 Task: Select Grocery. Add to cart, from DashMart for 4287 Palmer Road, Westerville, Ohio 43081, Cell Number 614-742-1053, following items : Vicks VapoRub Cough Suppressant Topical Analgesic Ointment (1.76 oz) - 1, Kellogg''s MorningStar Farms Veggie Chik''n Nuggets Original (10.5 oz) - 2, Maruchan Yakisoba Noodles Chicken (4 oz) - 1, Stouffer''s Classic Large Size Macaroni & Cheese (20 oz) - 1
Action: Mouse moved to (377, 127)
Screenshot: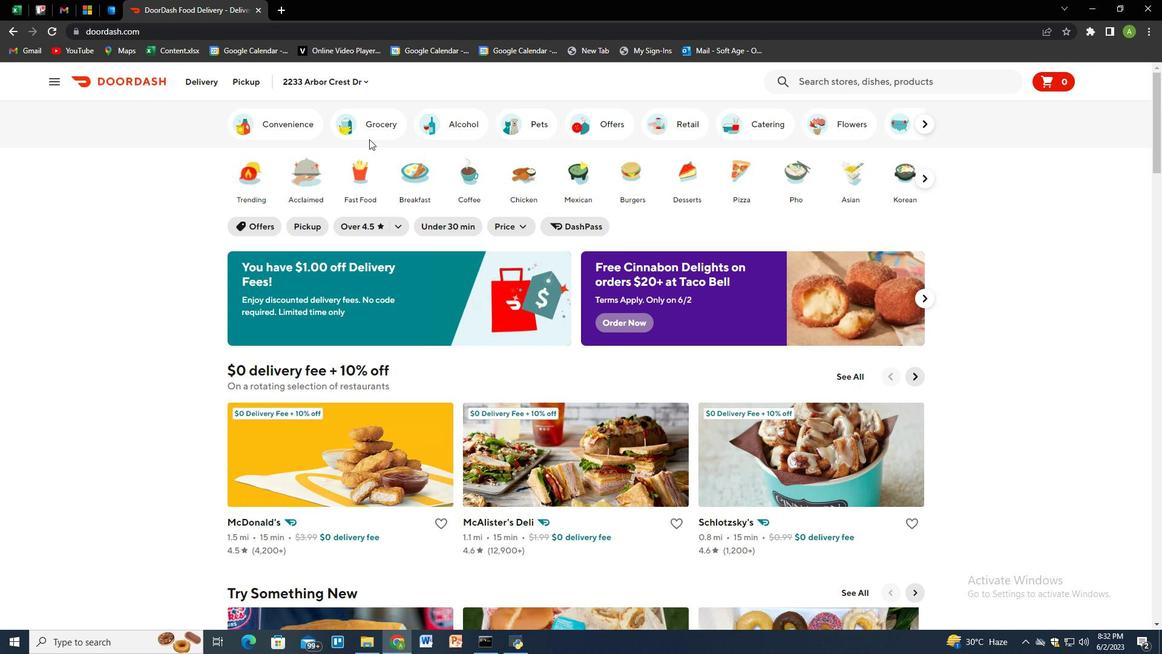 
Action: Mouse pressed left at (377, 127)
Screenshot: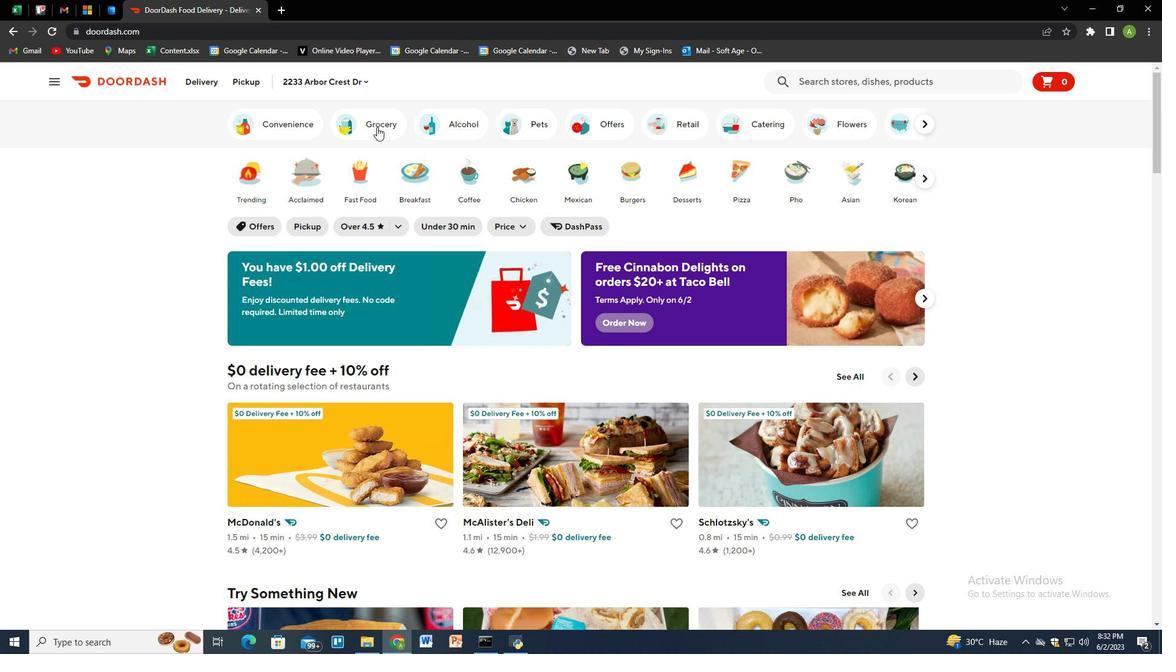
Action: Mouse moved to (654, 586)
Screenshot: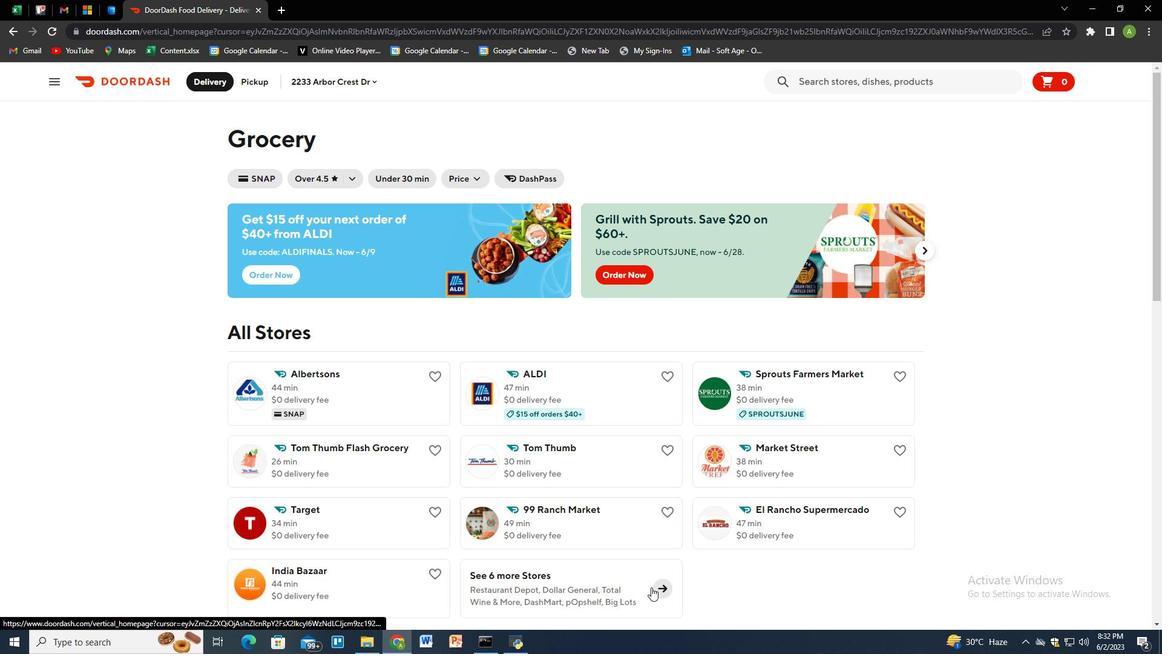 
Action: Mouse pressed left at (654, 586)
Screenshot: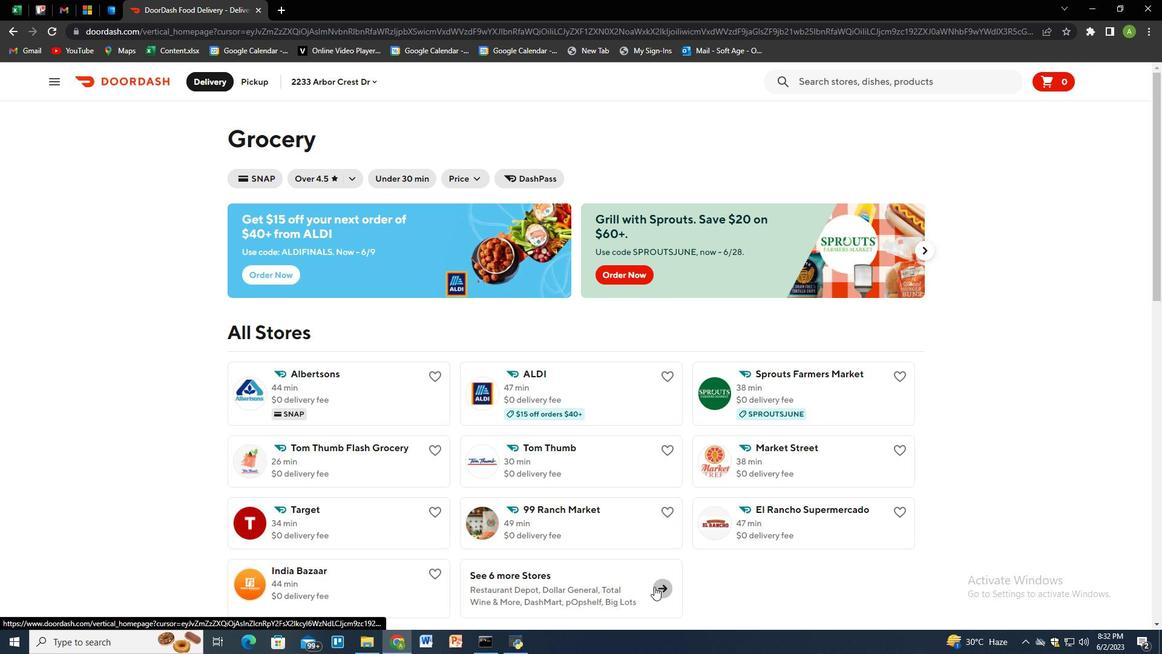 
Action: Mouse moved to (524, 451)
Screenshot: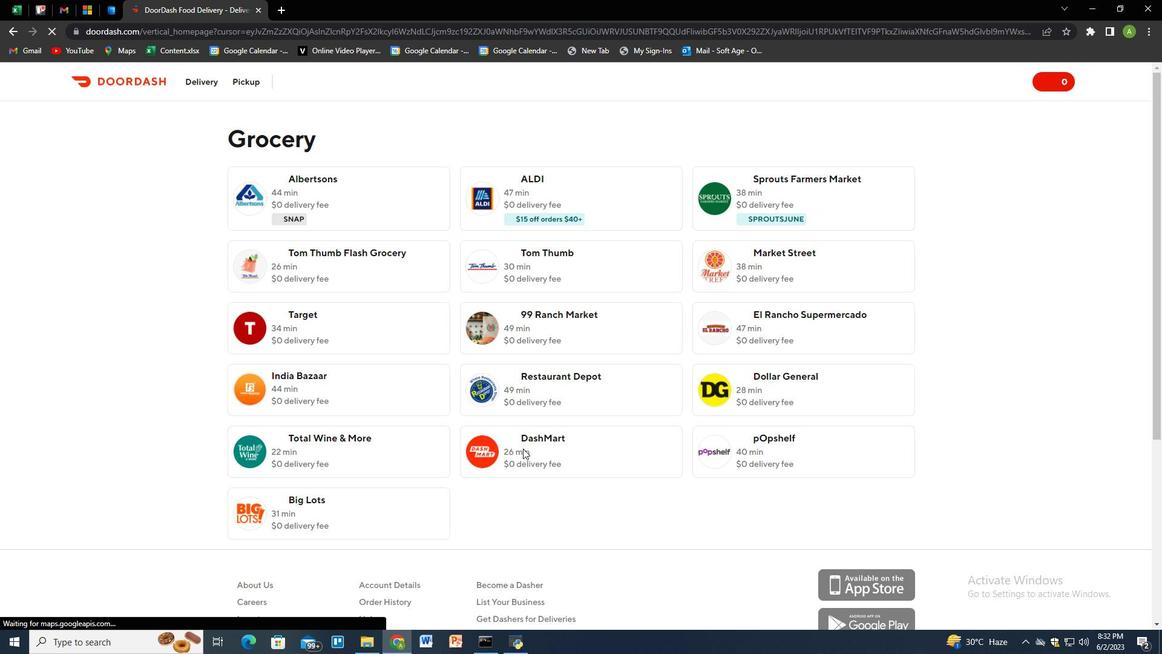 
Action: Mouse pressed left at (524, 451)
Screenshot: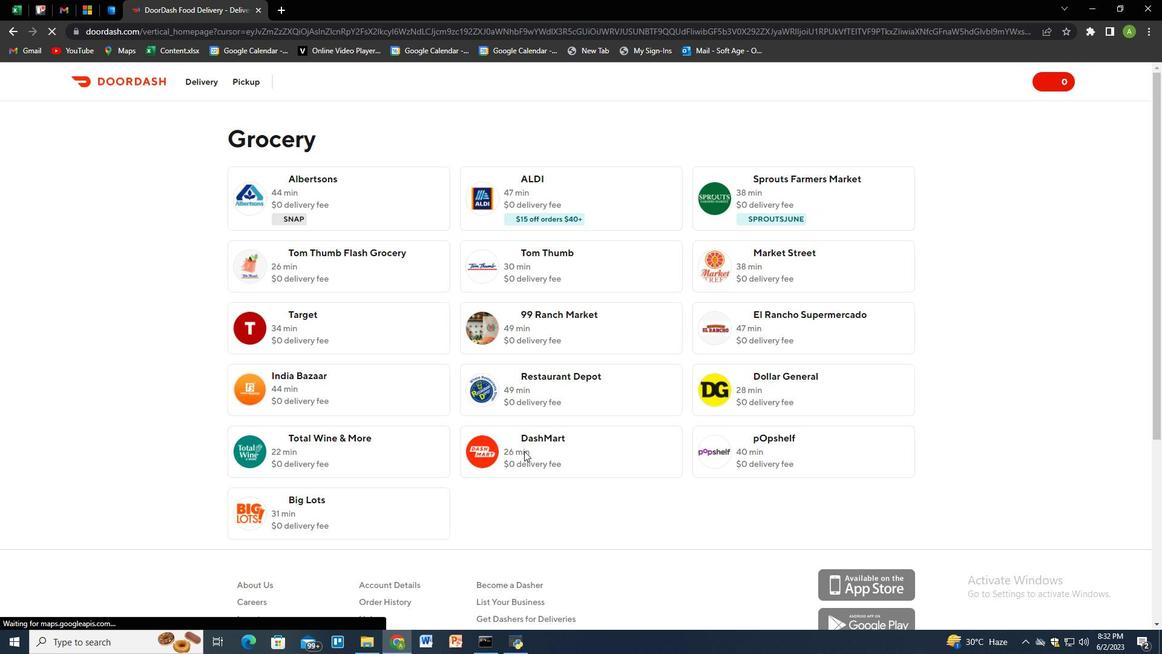 
Action: Mouse moved to (272, 79)
Screenshot: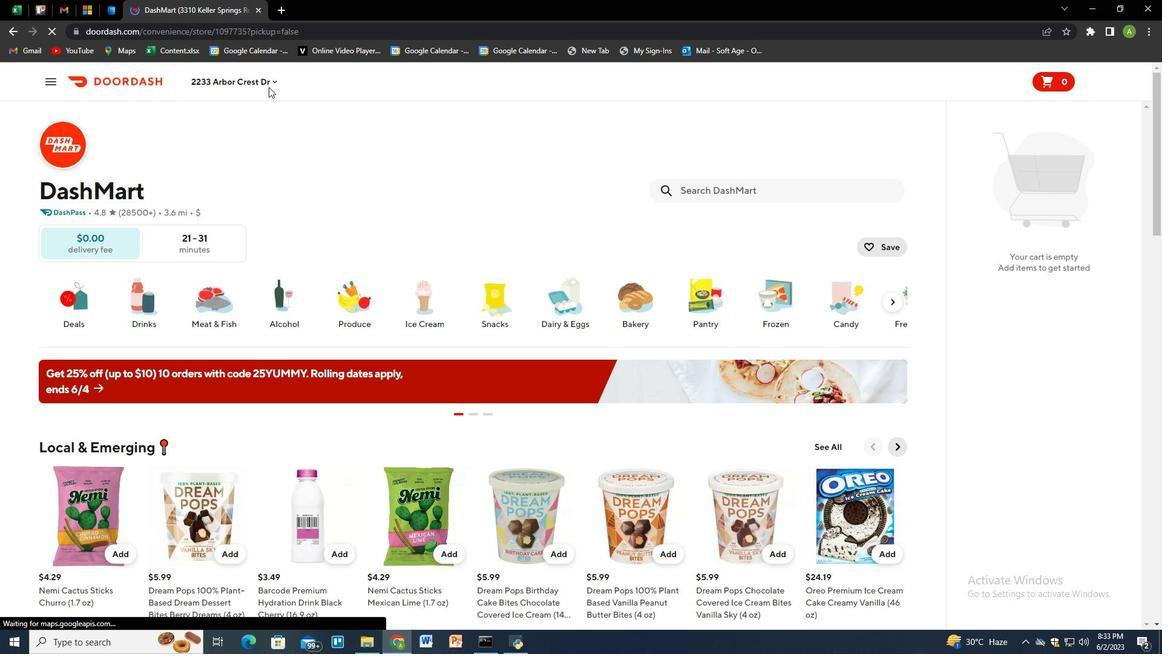 
Action: Mouse pressed left at (272, 79)
Screenshot: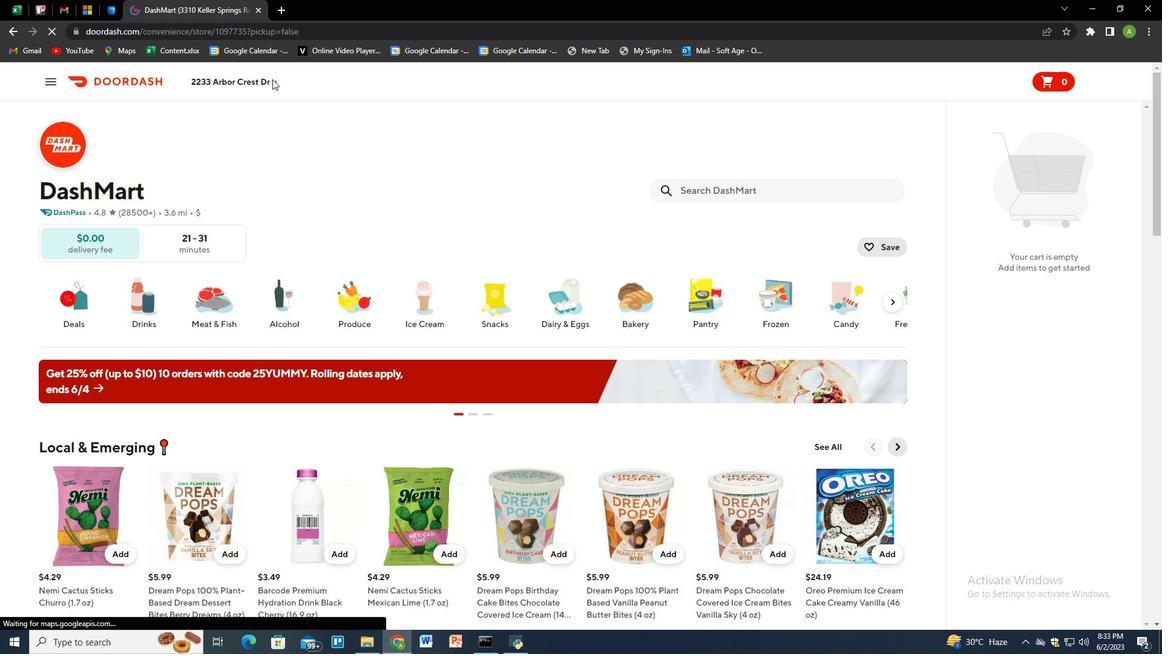 
Action: Mouse moved to (314, 136)
Screenshot: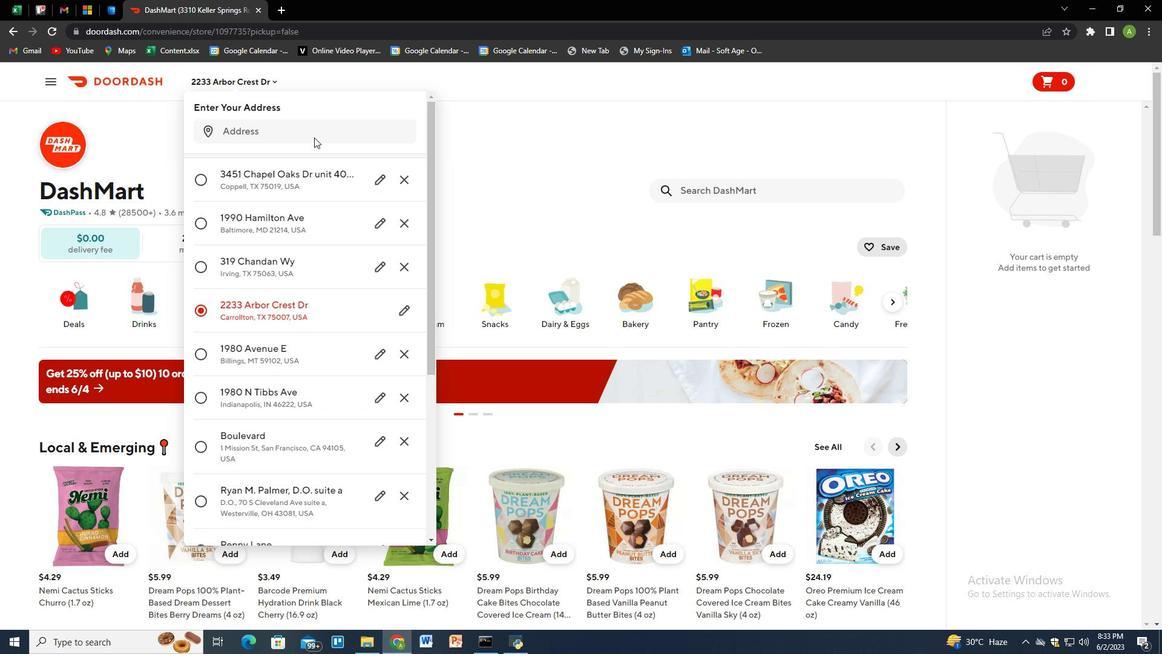 
Action: Mouse pressed left at (314, 136)
Screenshot: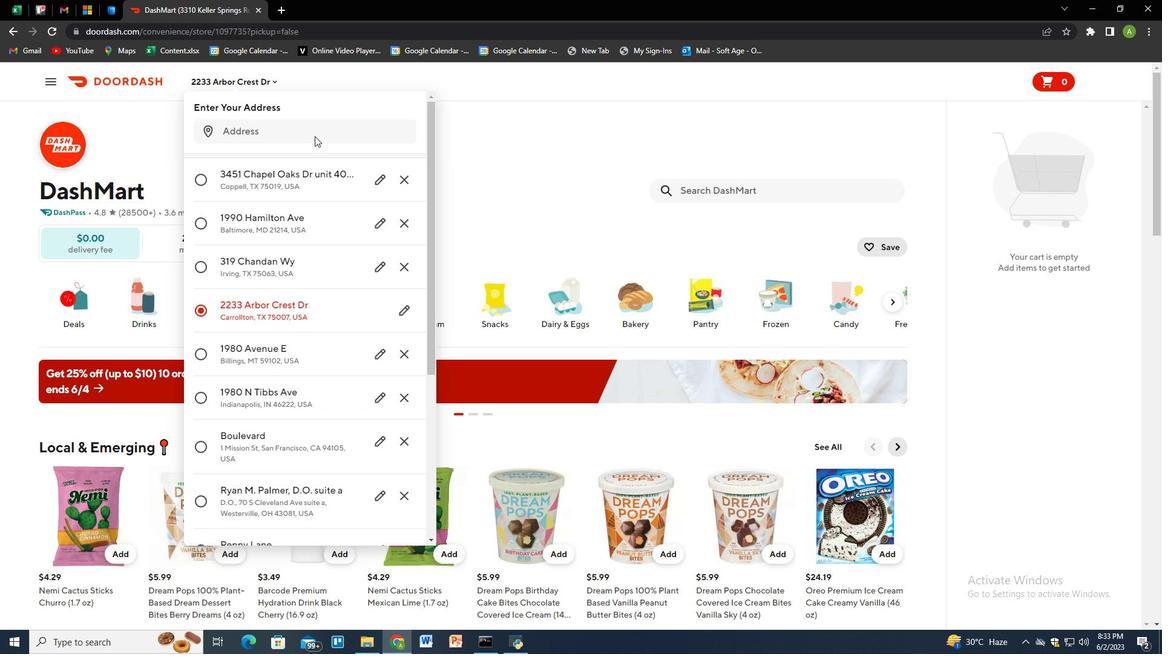 
Action: Mouse moved to (324, 130)
Screenshot: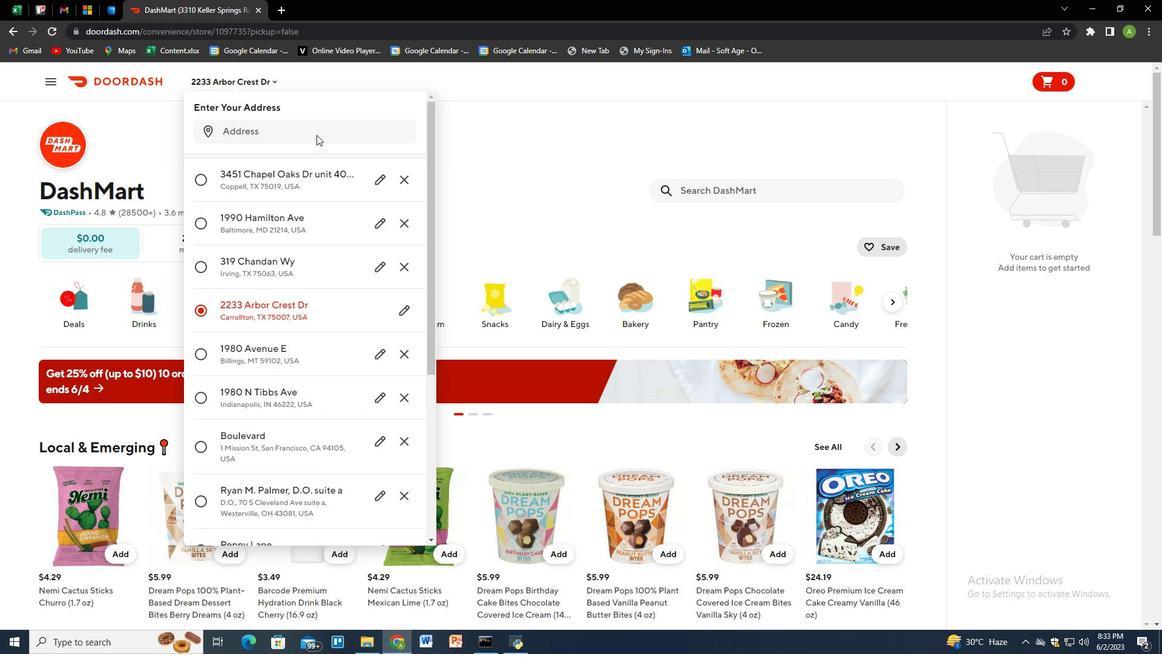 
Action: Key pressed 4287<Key.space>palmer<Key.space>road,<Key.space>westerville,<Key.space>ohio<Key.space>43081<Key.enter>
Screenshot: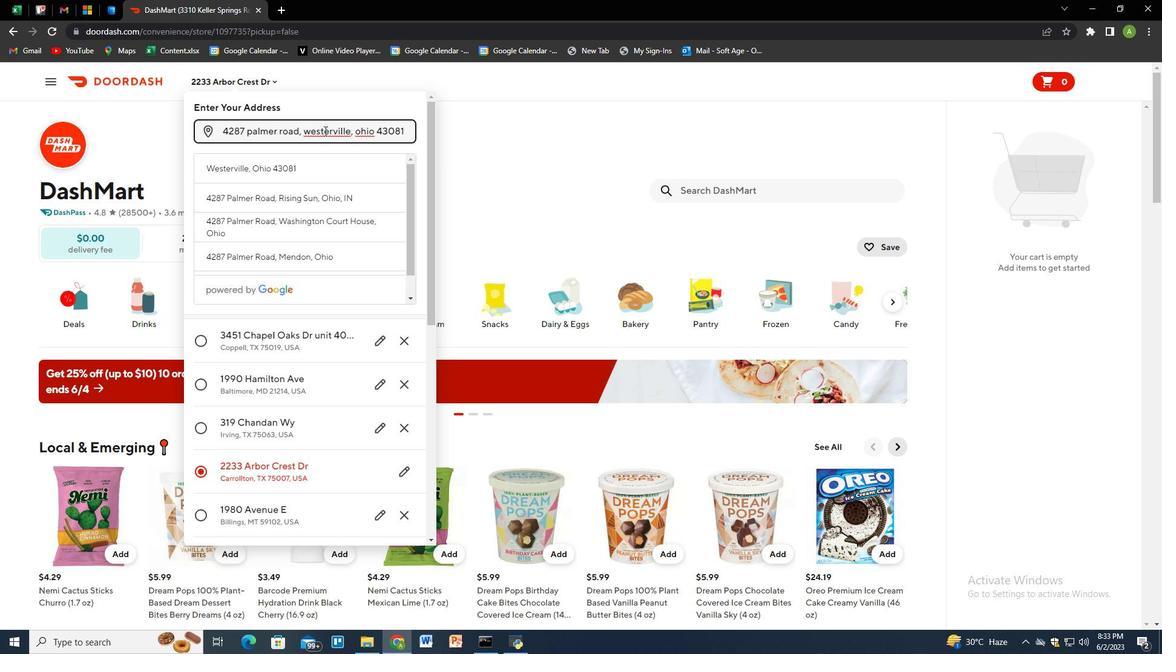 
Action: Mouse moved to (388, 468)
Screenshot: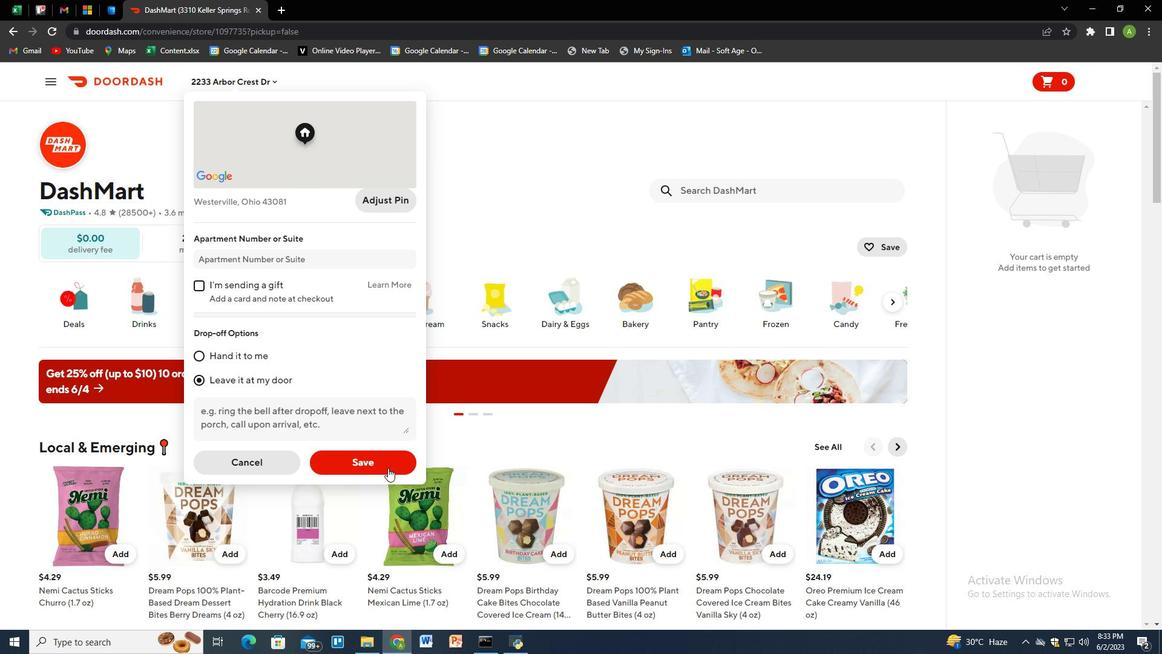 
Action: Mouse pressed left at (388, 468)
Screenshot: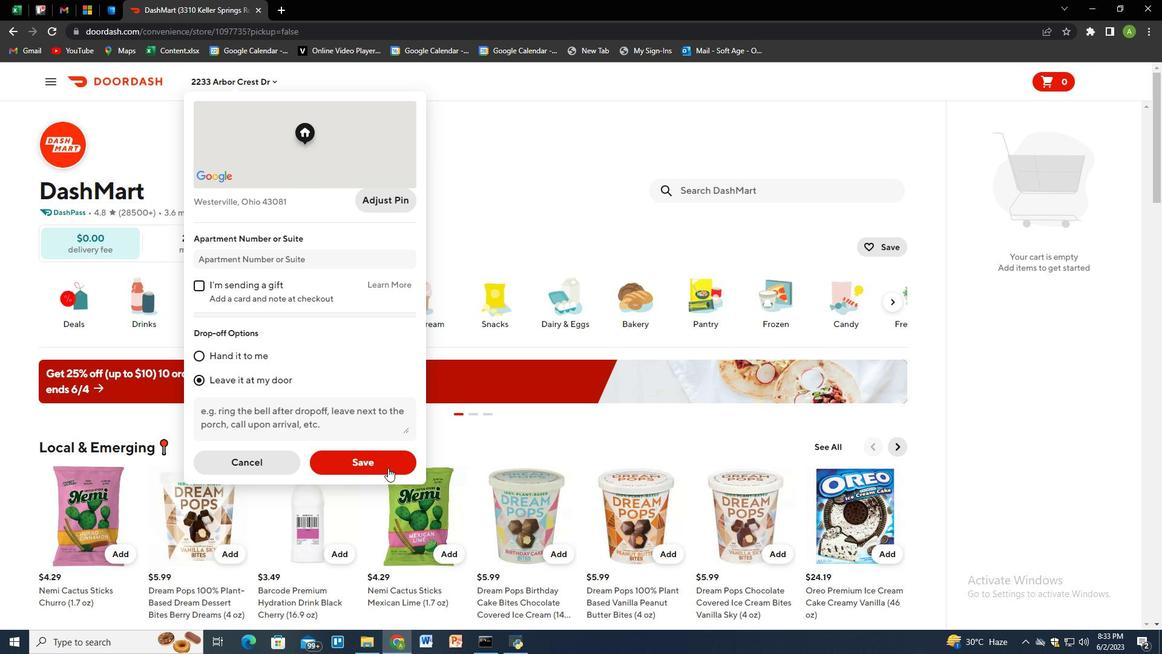 
Action: Mouse moved to (386, 534)
Screenshot: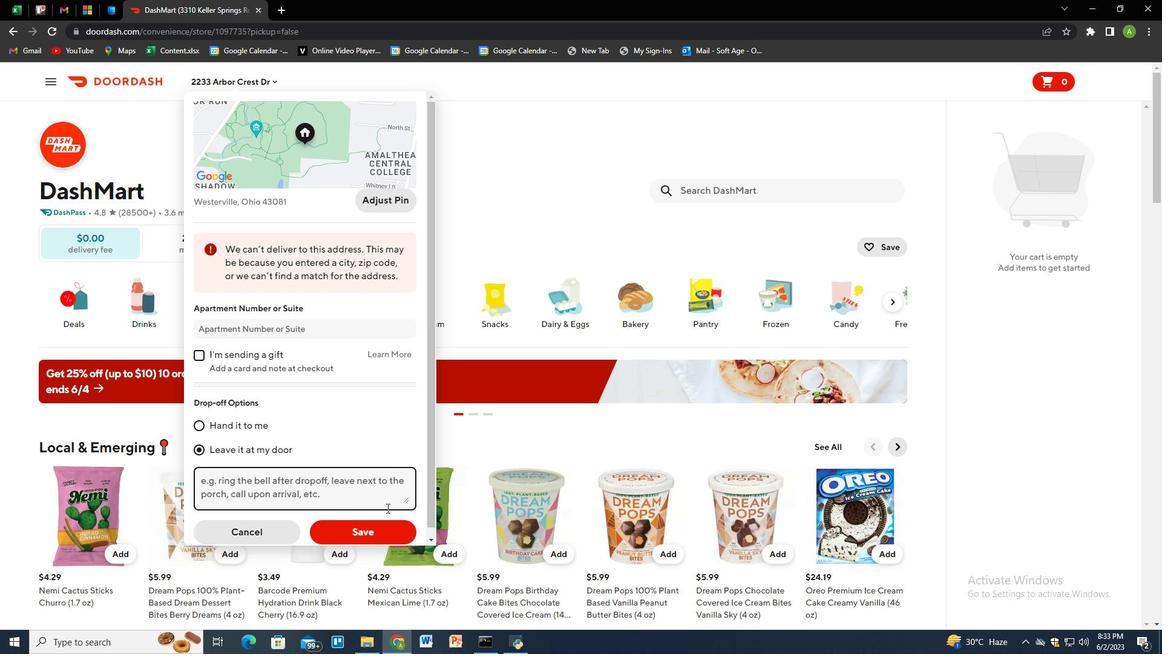 
Action: Mouse pressed left at (386, 534)
Screenshot: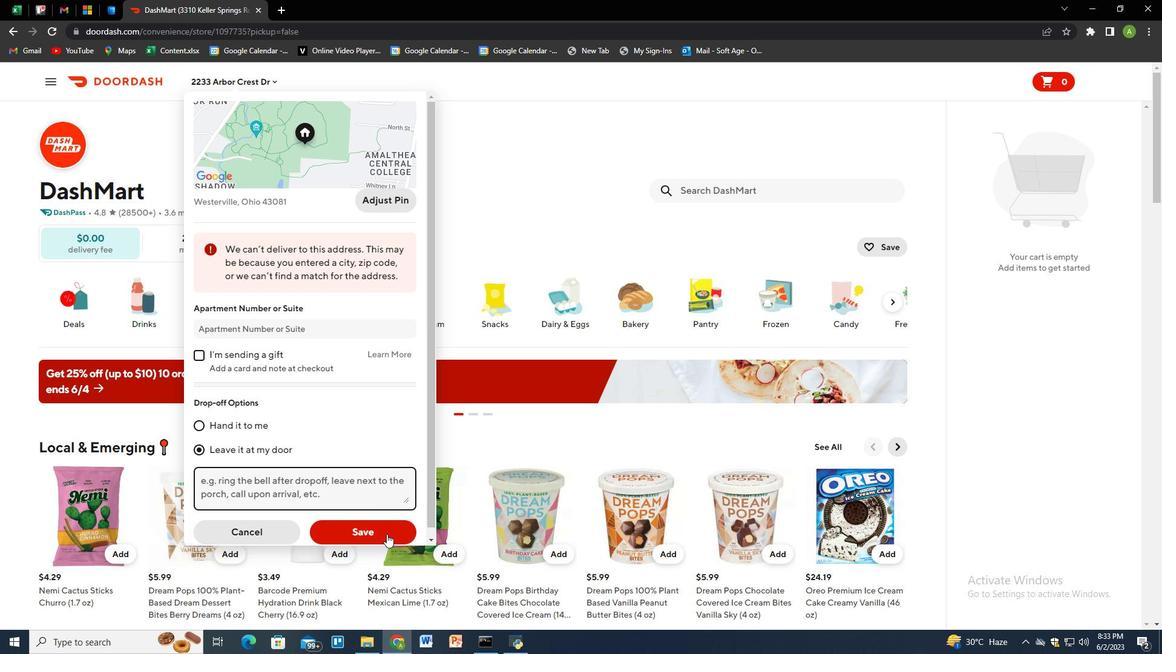 
Action: Mouse moved to (714, 193)
Screenshot: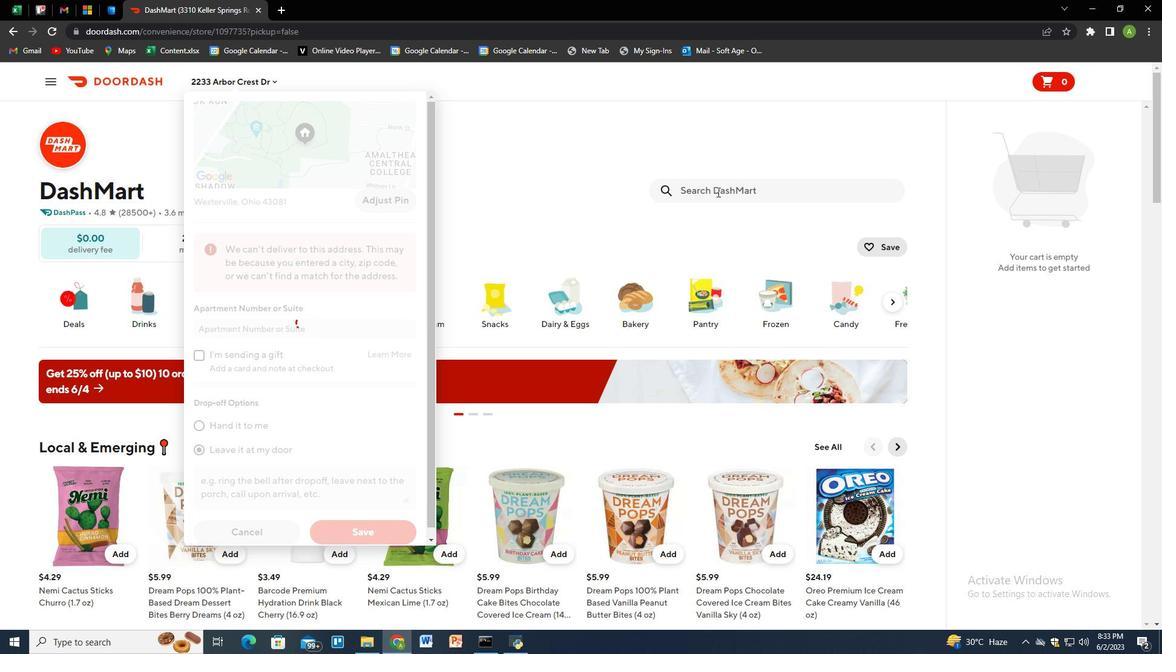 
Action: Mouse pressed left at (714, 193)
Screenshot: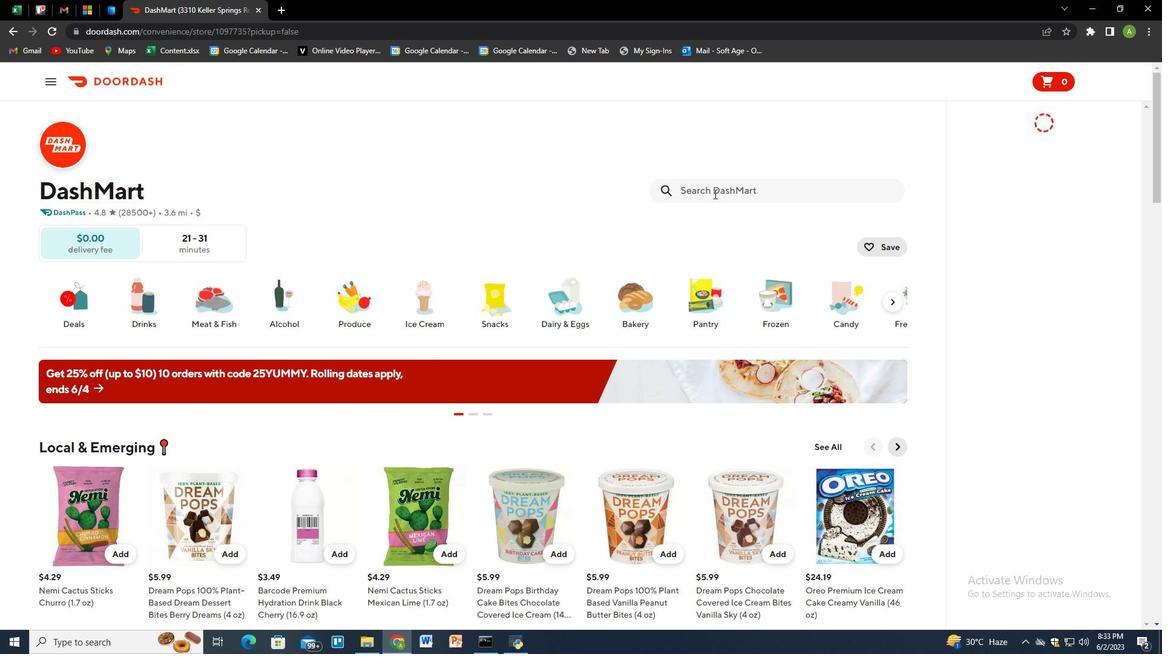 
Action: Key pressed vicks<Key.space>vaporub<Key.space>cough<Key.space>suppressant<Key.space>topical<Key.space>analgesic<Key.space>ointe<Key.backspace>ment<Key.space><Key.shift_r><Key.shift_r><Key.shift_r><Key.shift_r><Key.shift_r>(1.76<Key.space>oz<Key.shift_r>)<Key.enter>
Screenshot: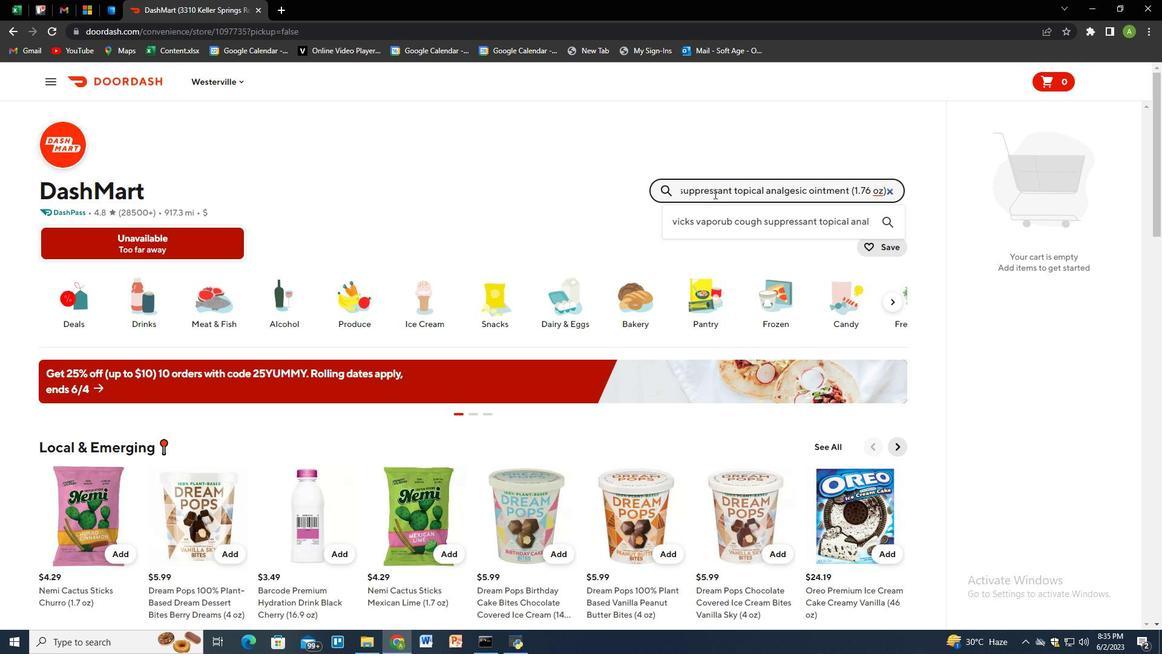 
Action: Mouse moved to (114, 313)
Screenshot: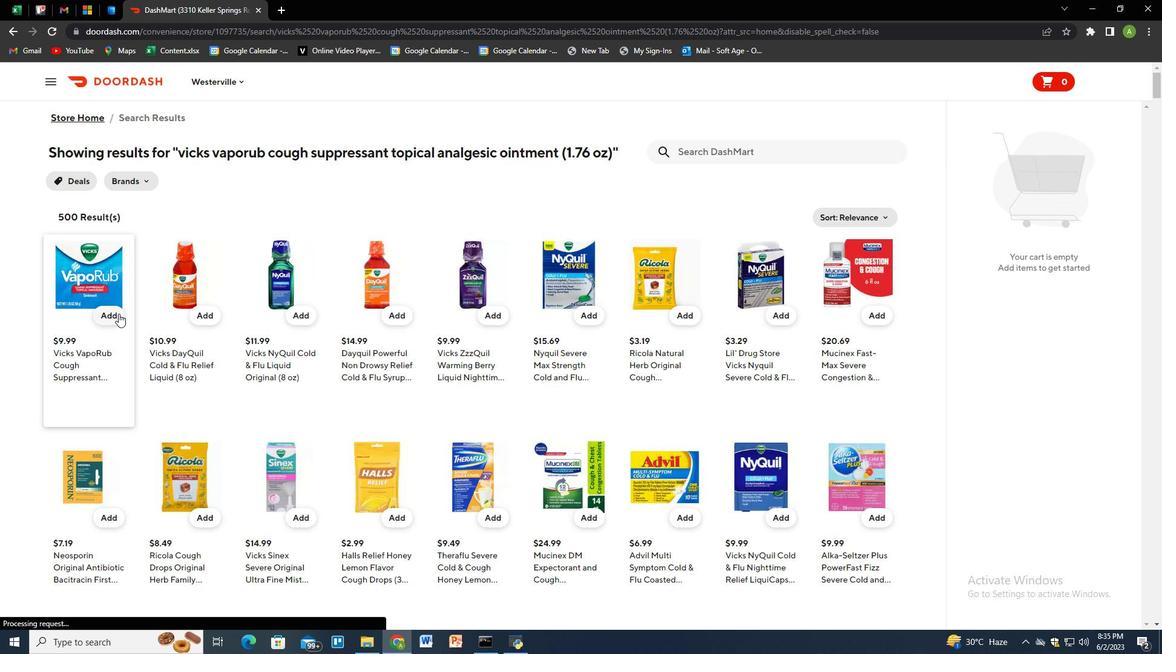 
Action: Mouse pressed left at (114, 313)
Screenshot: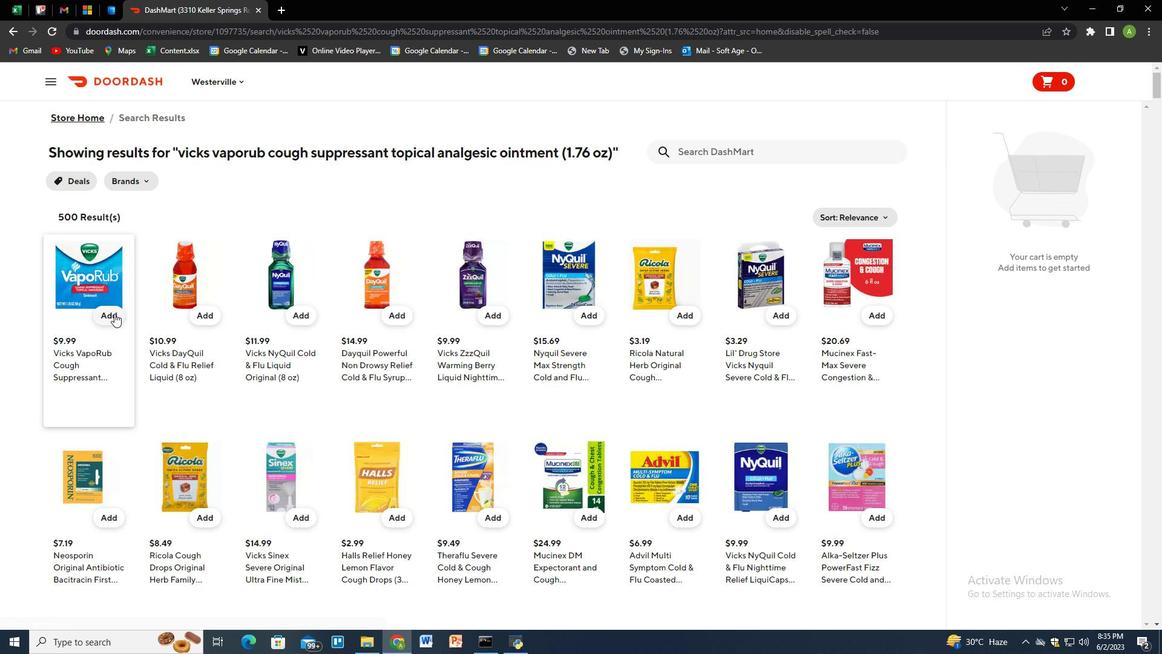 
Action: Mouse moved to (715, 150)
Screenshot: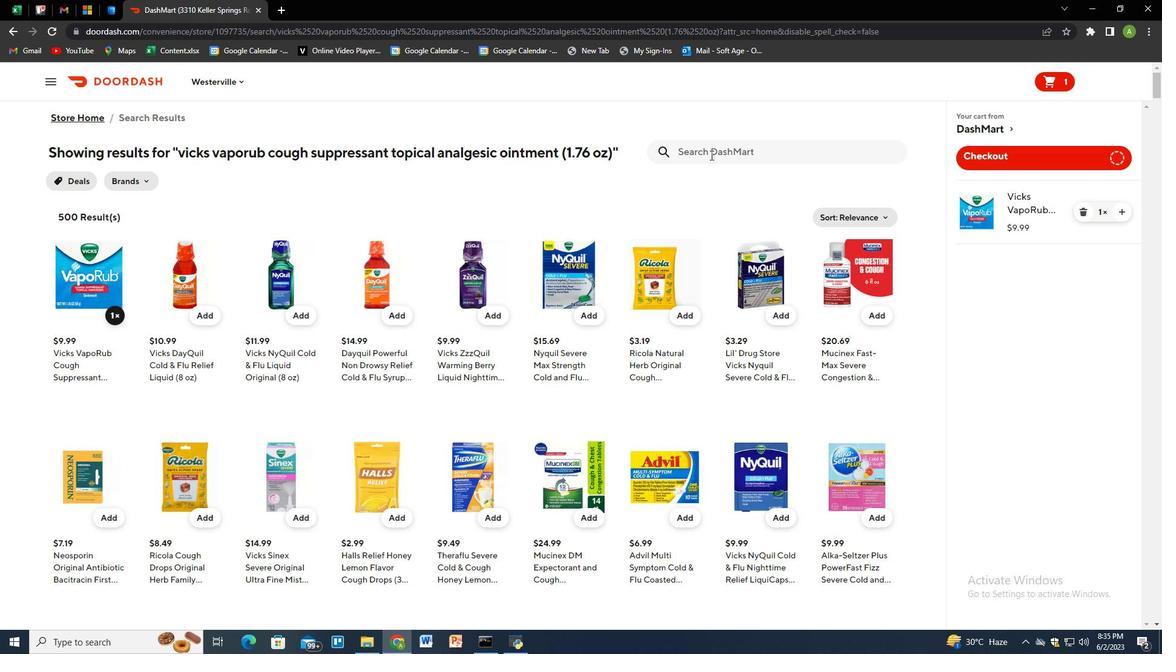 
Action: Mouse pressed left at (715, 150)
Screenshot: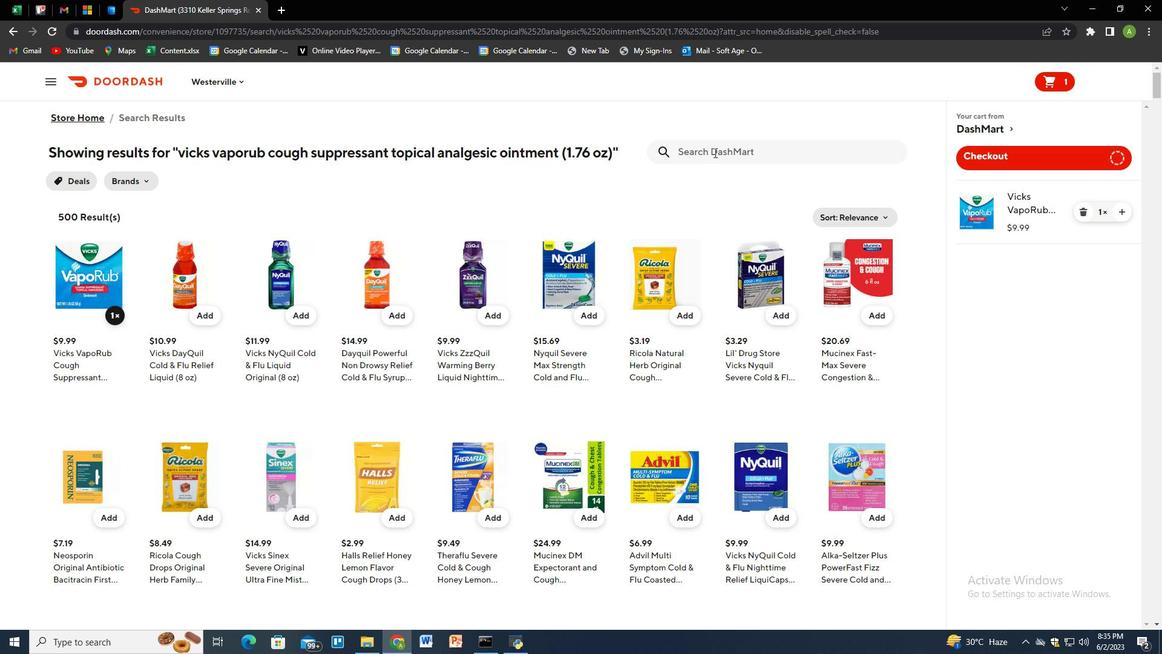 
Action: Key pressed kellogg<Key.shift_r><Key.shift_r>"s<Key.space>morningstar<Key.space>farms<Key.space>veggie<Key.space>chik<Key.shift_r>"n<Key.space>nuggets<Key.space>original<Key.space><Key.shift_r><Key.shift_r><Key.shift_r><Key.shift_r><Key.shift_r><Key.shift_r><Key.shift_r><Key.shift_r><Key.shift_r><Key.shift_r><Key.shift_r><Key.shift_r><Key.shift_r><Key.shift_r>(10.2<Key.backspace>6<Key.backspace>5<Key.space>oz<Key.shift_r>)<Key.enter>
Screenshot: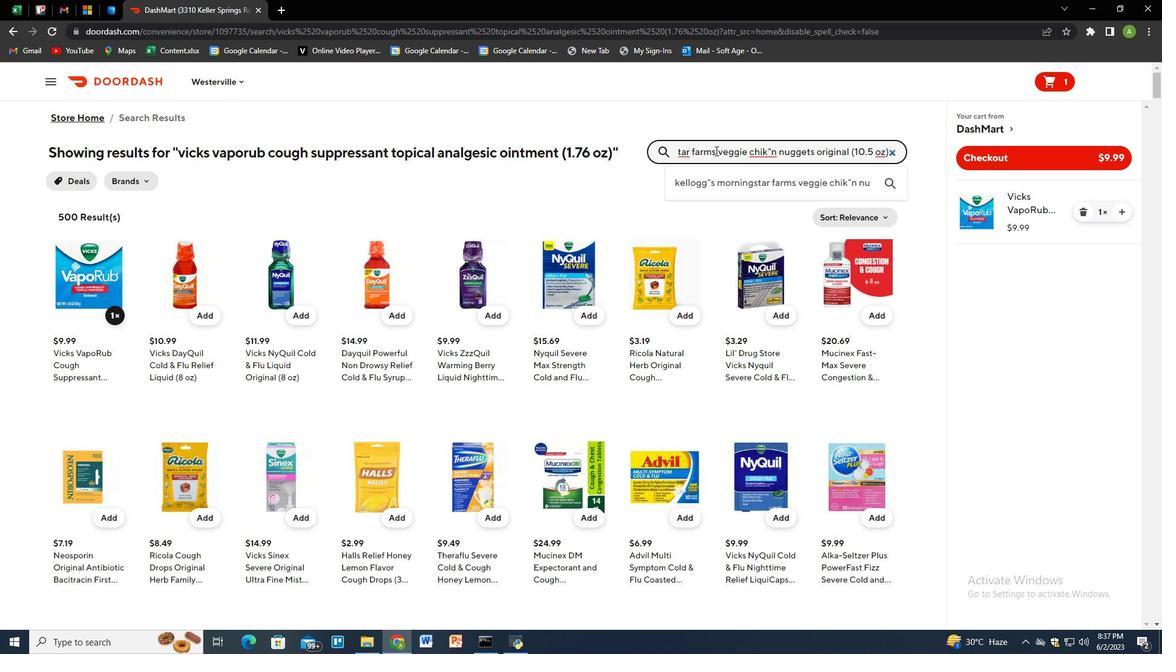 
Action: Mouse moved to (111, 316)
Screenshot: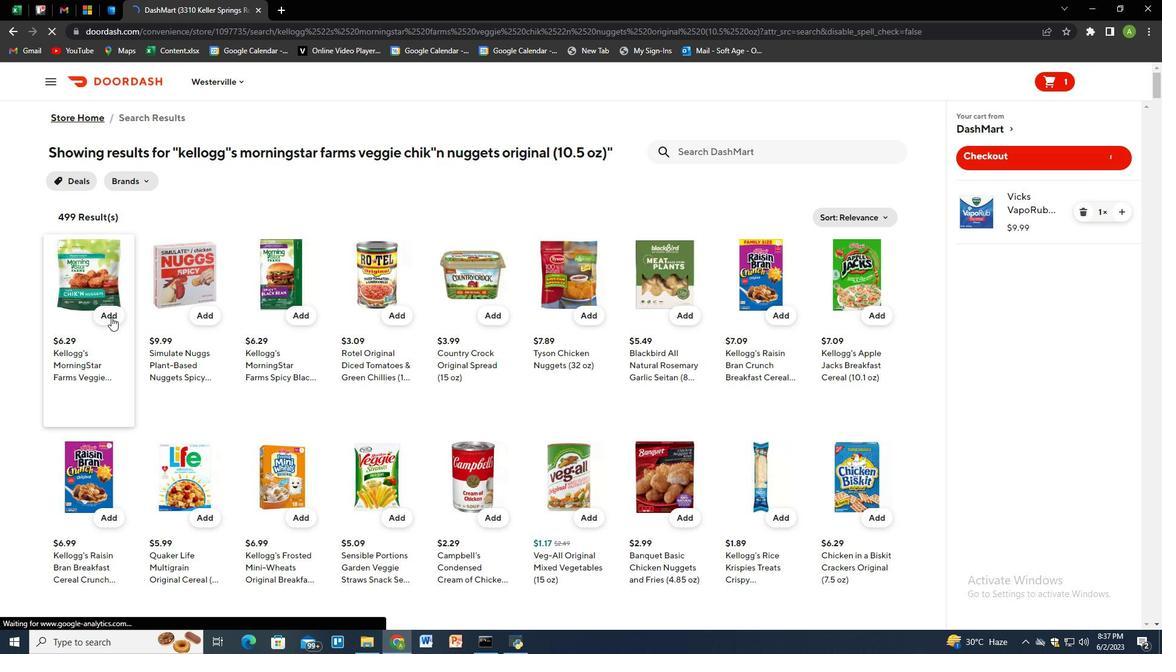 
Action: Mouse pressed left at (111, 316)
Screenshot: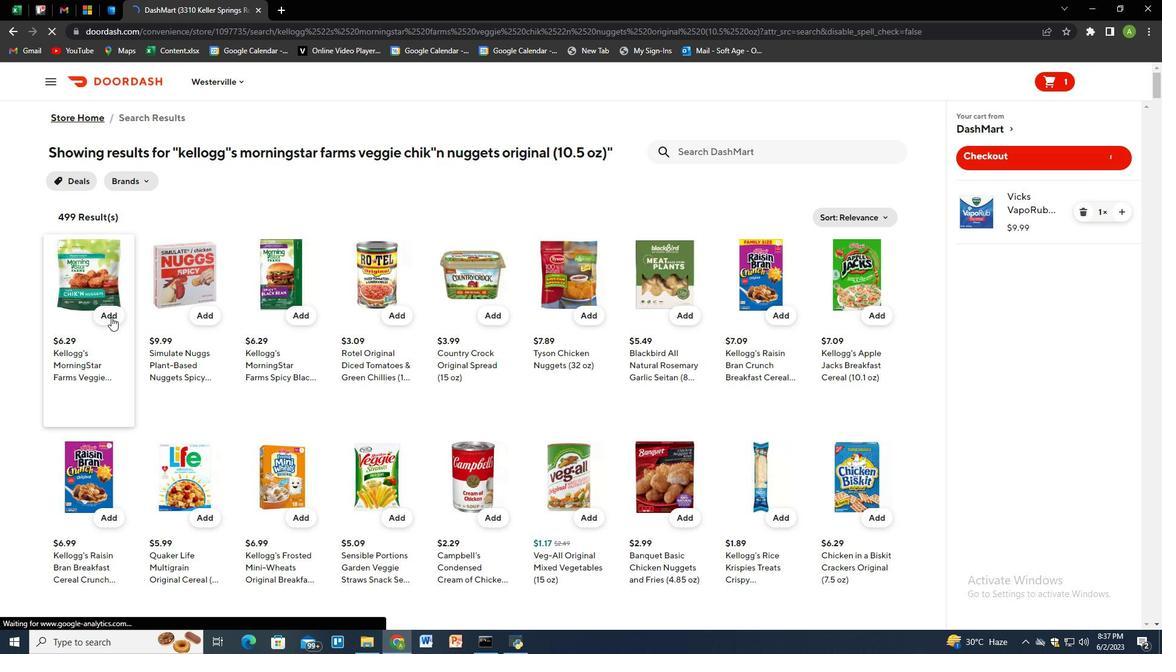 
Action: Mouse moved to (1128, 275)
Screenshot: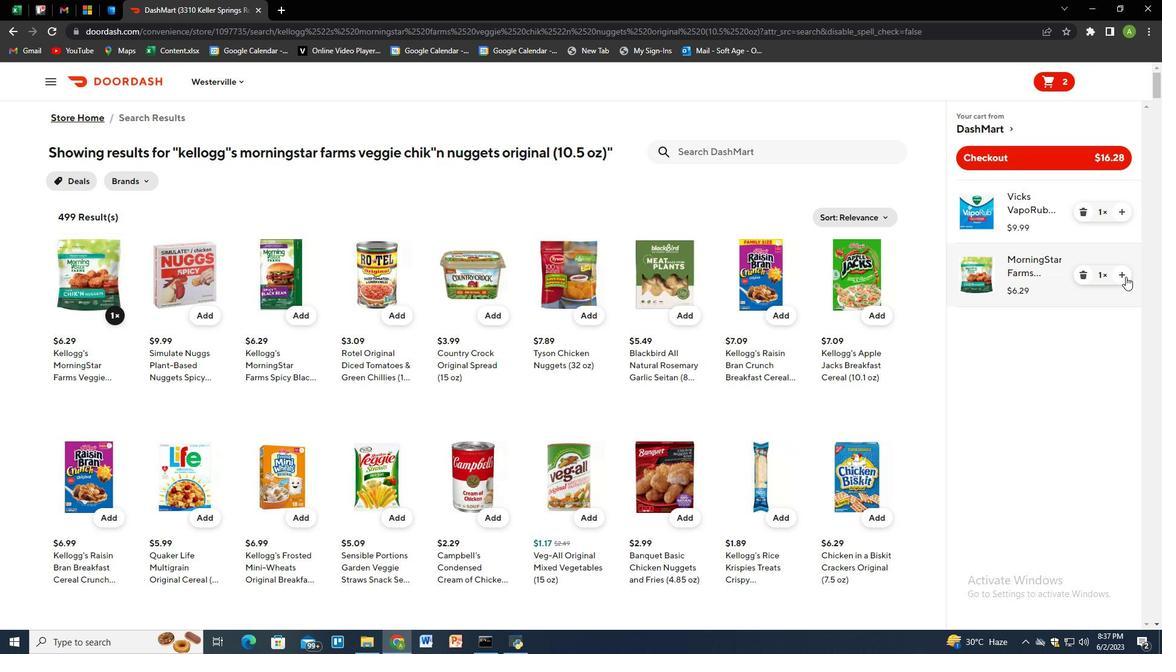 
Action: Mouse pressed left at (1128, 275)
Screenshot: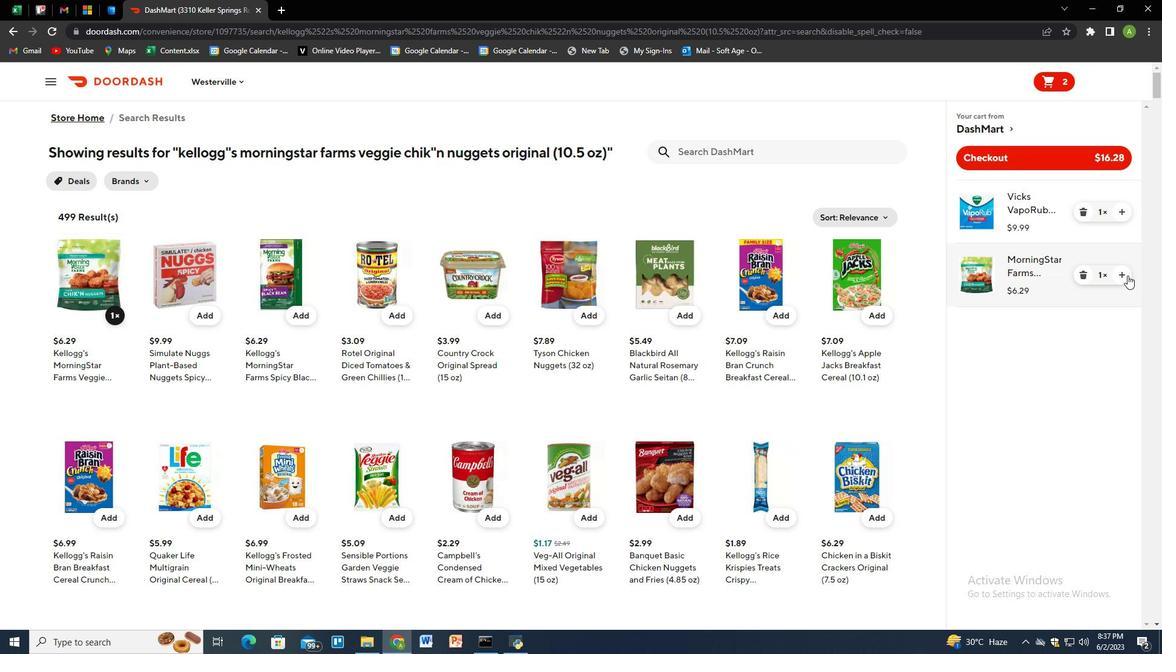 
Action: Mouse moved to (749, 155)
Screenshot: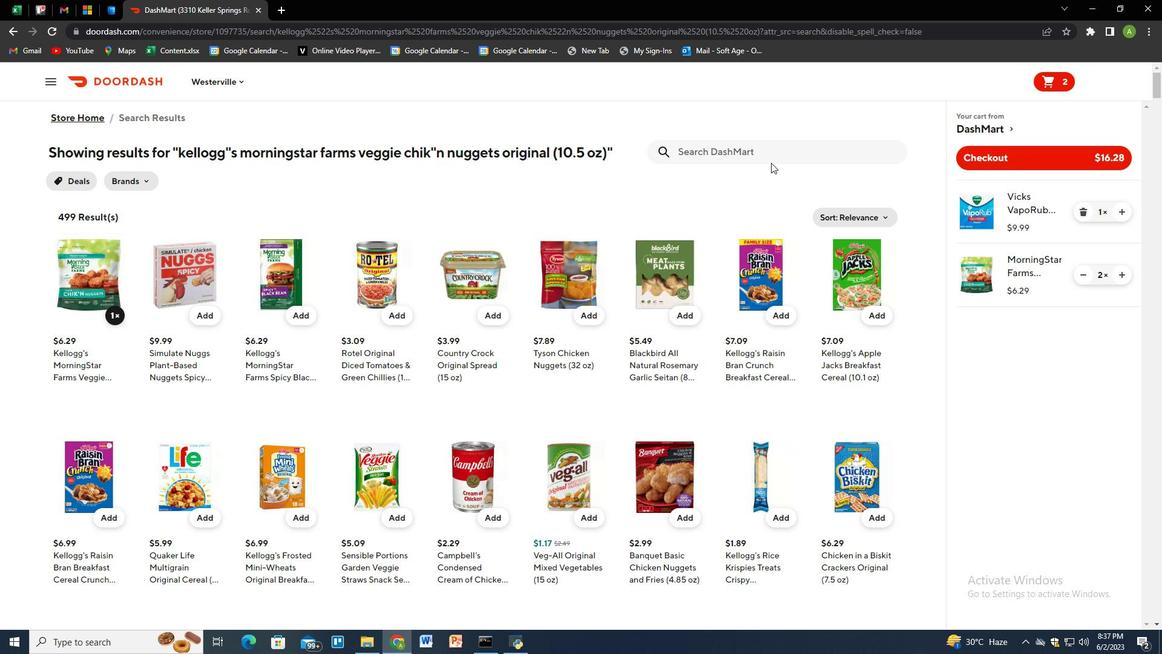 
Action: Mouse pressed left at (749, 155)
Screenshot: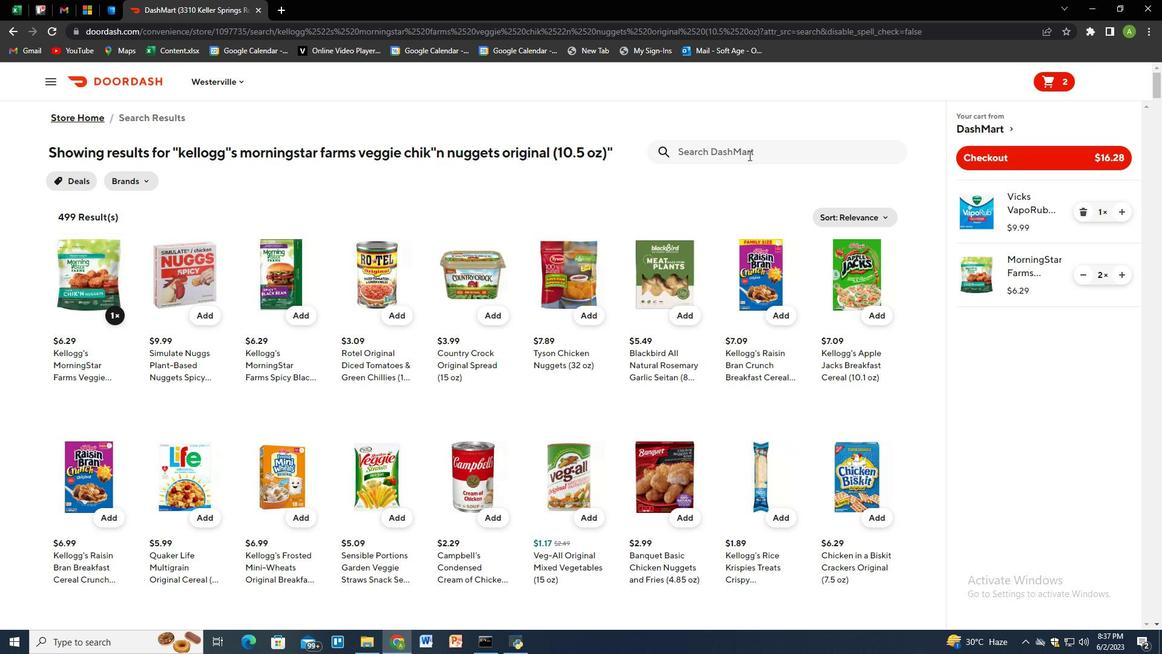 
Action: Key pressed n<Key.backspace>maruchan<Key.space>yakisoba<Key.space>v<Key.backspace>noodles<Key.space>chicken<Key.space><Key.shift_r>(4<Key.space>oz<Key.shift_r>)<Key.enter>
Screenshot: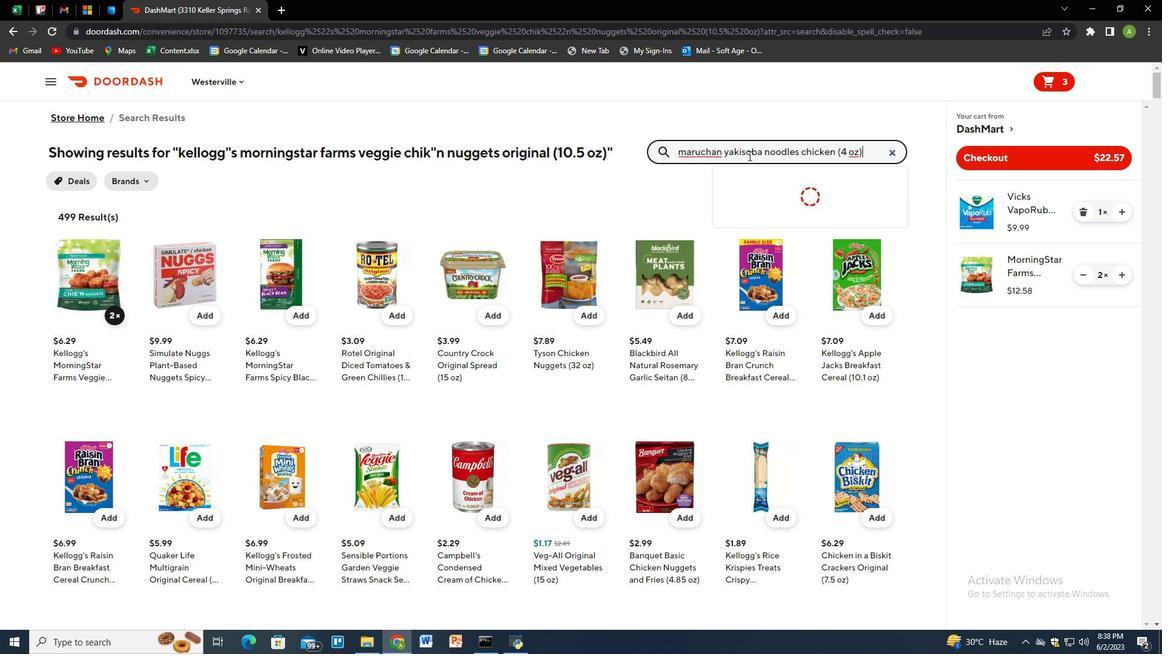 
Action: Mouse moved to (110, 317)
Screenshot: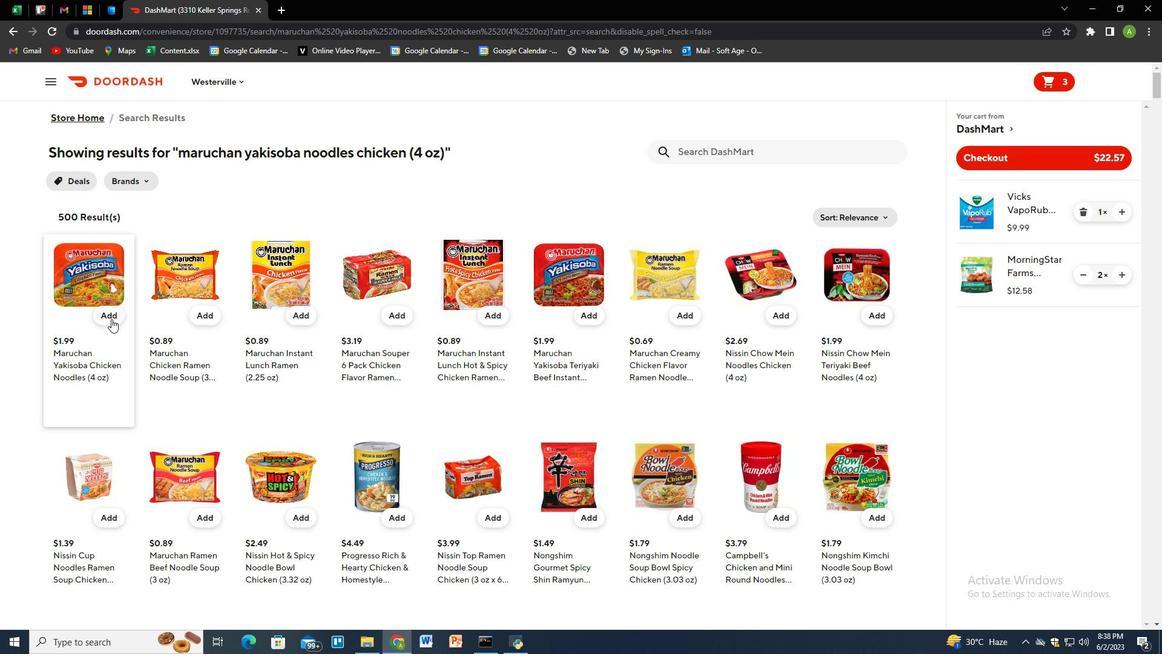
Action: Mouse pressed left at (110, 317)
Screenshot: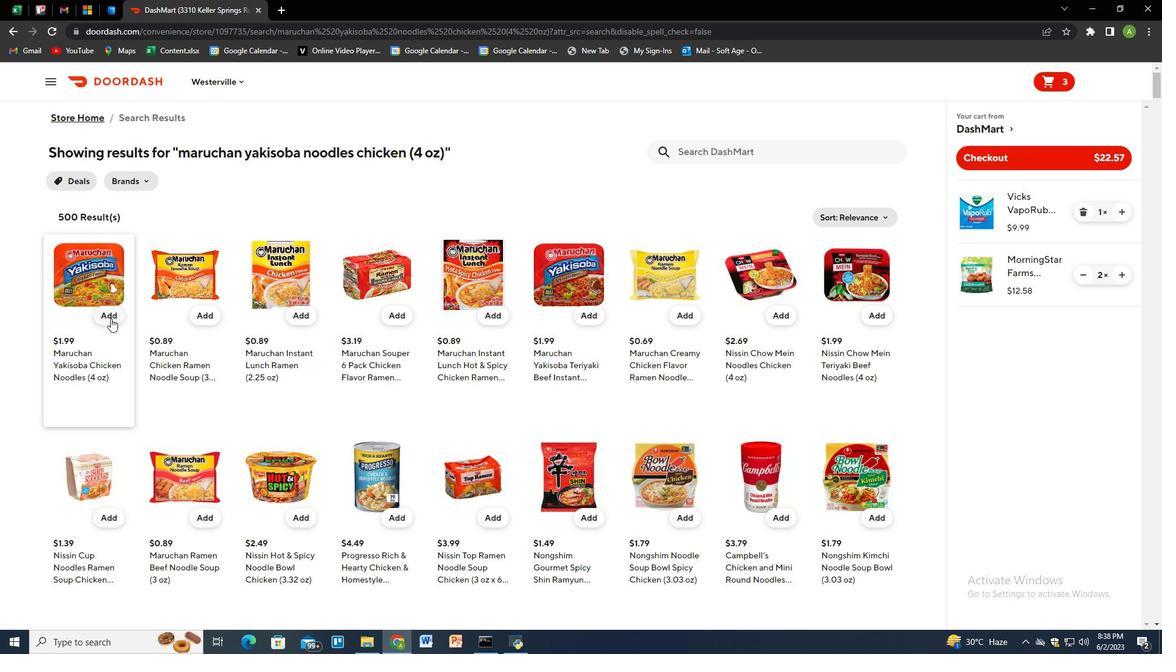 
Action: Mouse moved to (722, 158)
Screenshot: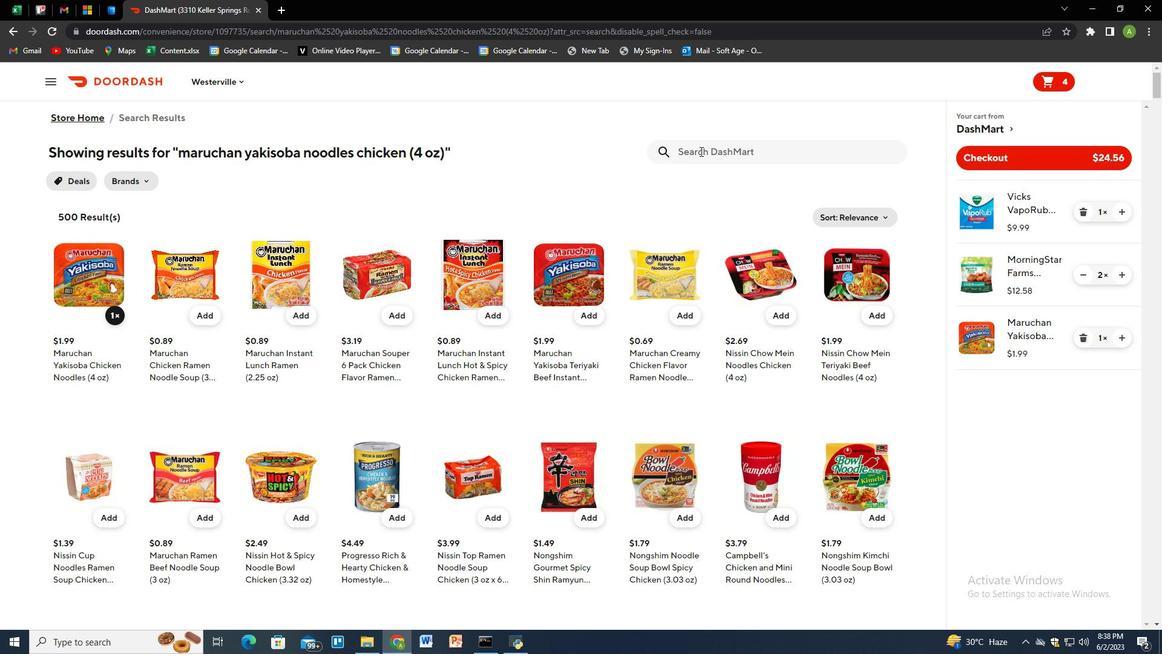 
Action: Mouse pressed left at (722, 158)
Screenshot: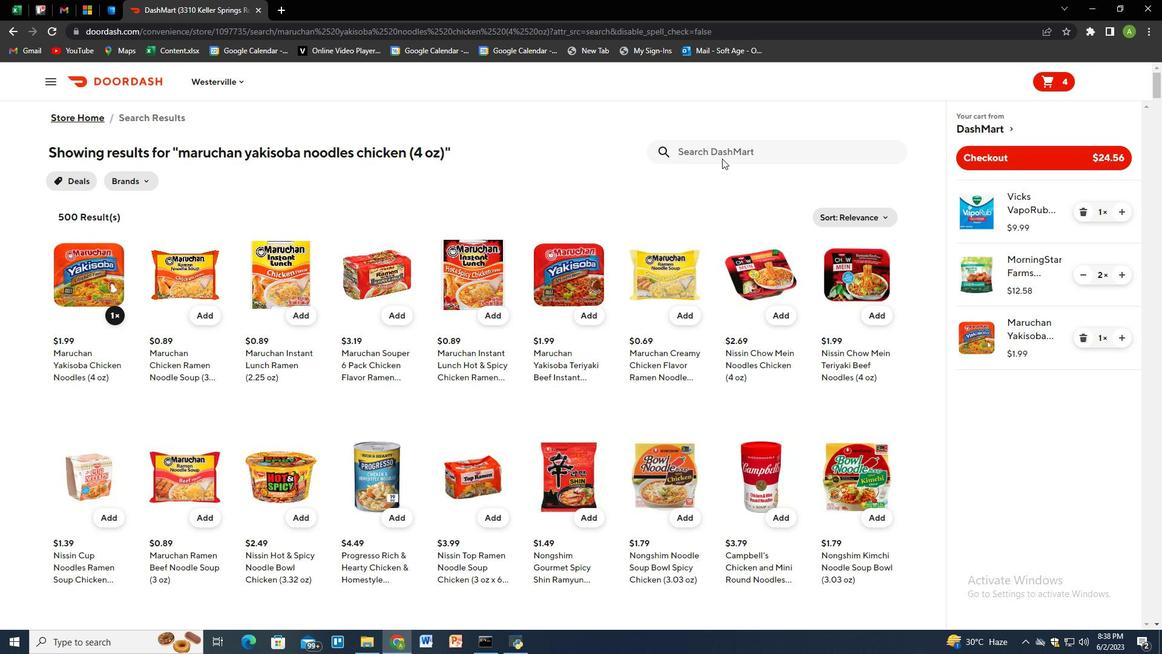 
Action: Key pressed stouffer<Key.shift_r>"s<Key.space>classic<Key.space>large<Key.space>size<Key.space>mancaroni<Key.space><Key.shift><Key.shift><Key.shift><Key.shift><Key.shift>&<Key.space>cheese<Key.space><Key.shift>(20<Key.space>oz<Key.shift_r><Key.shift_r><Key.shift_r><Key.shift_r>)<Key.enter>
Screenshot: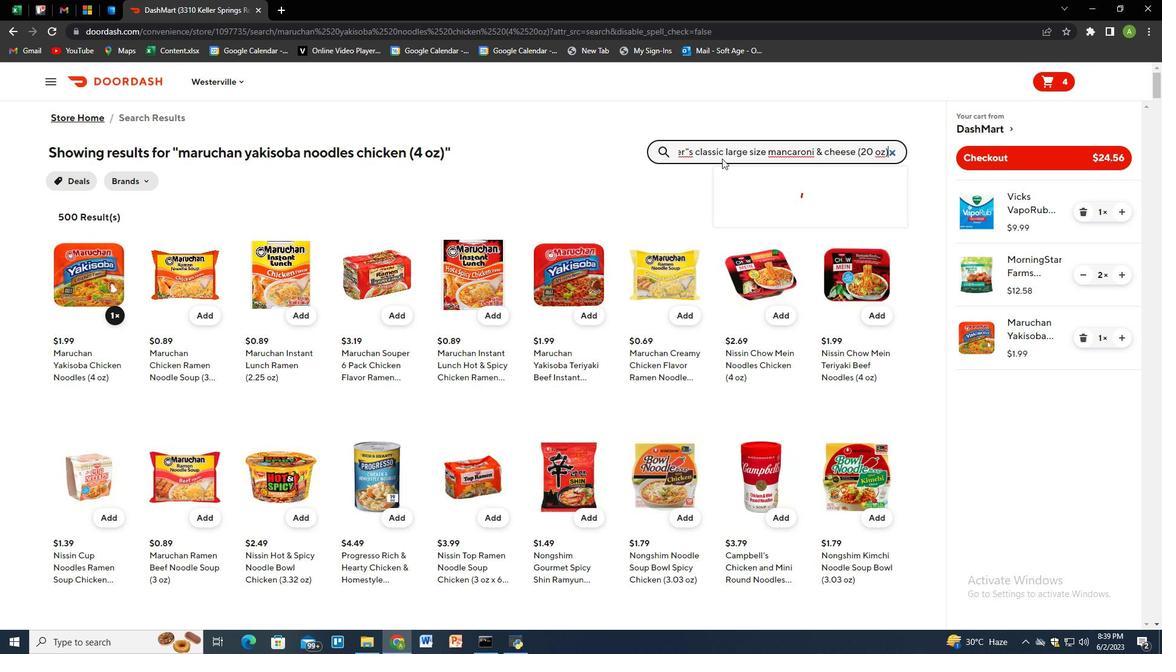
Action: Mouse moved to (104, 311)
Screenshot: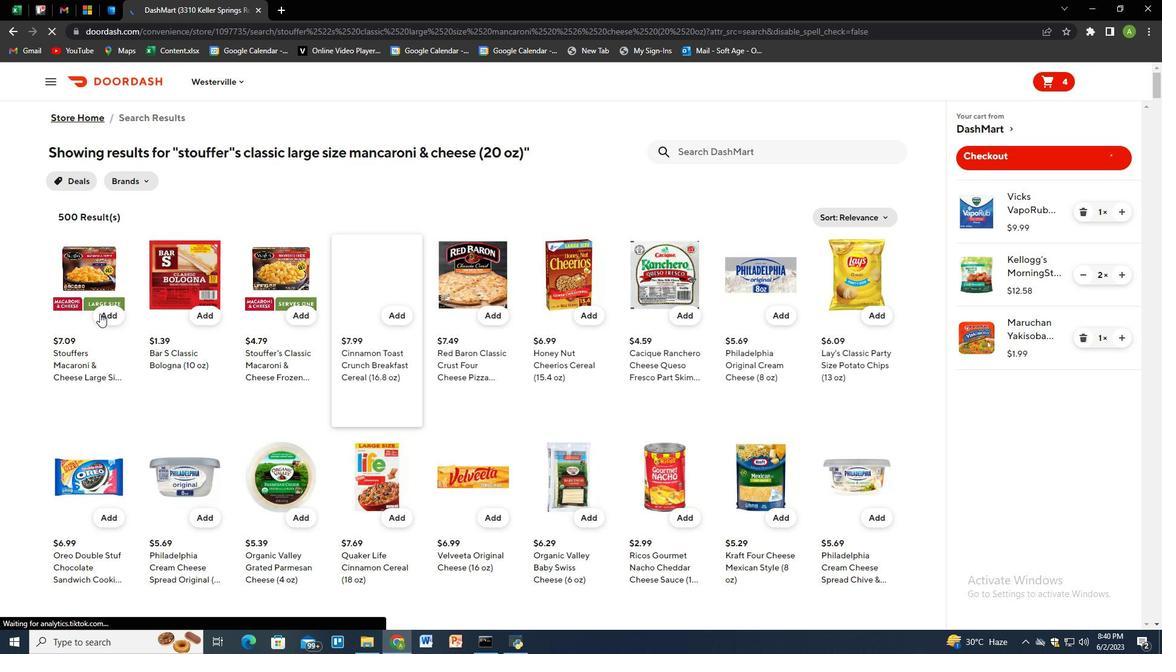 
Action: Mouse pressed left at (104, 311)
Screenshot: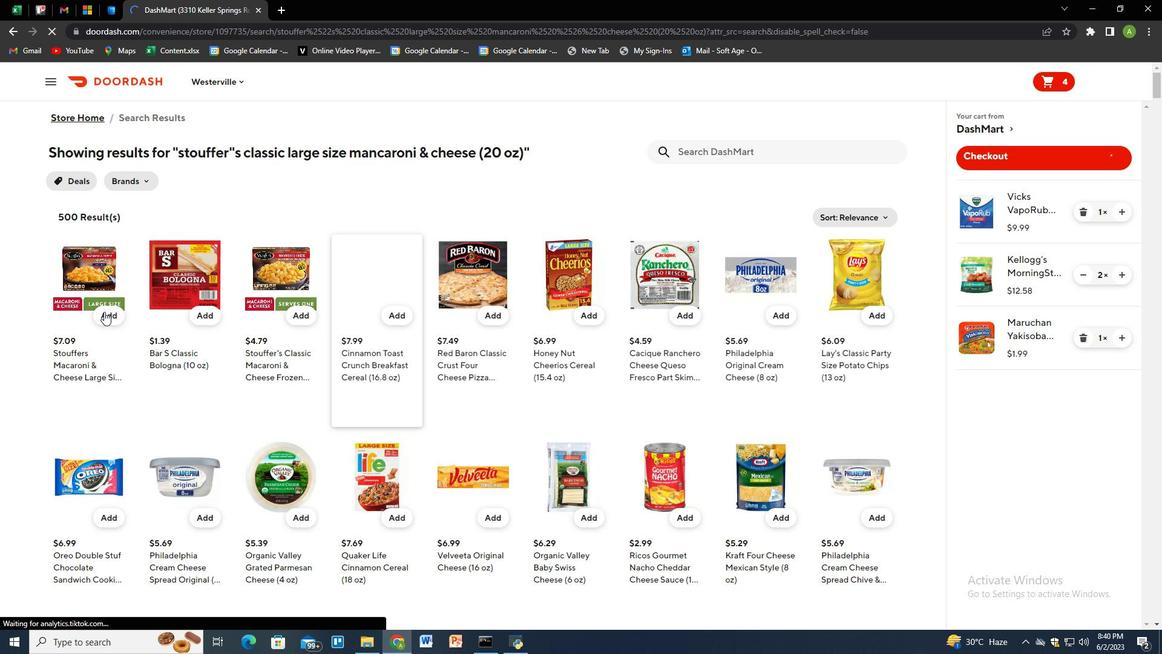 
Action: Mouse moved to (1001, 160)
Screenshot: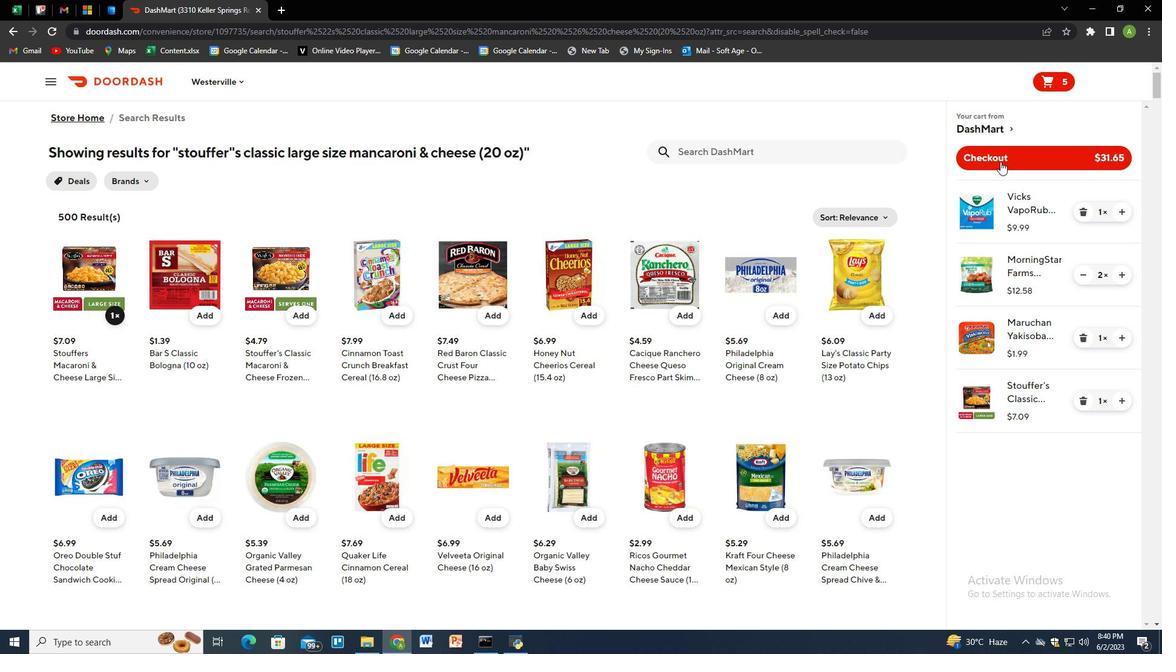 
Action: Mouse pressed left at (1001, 160)
Screenshot: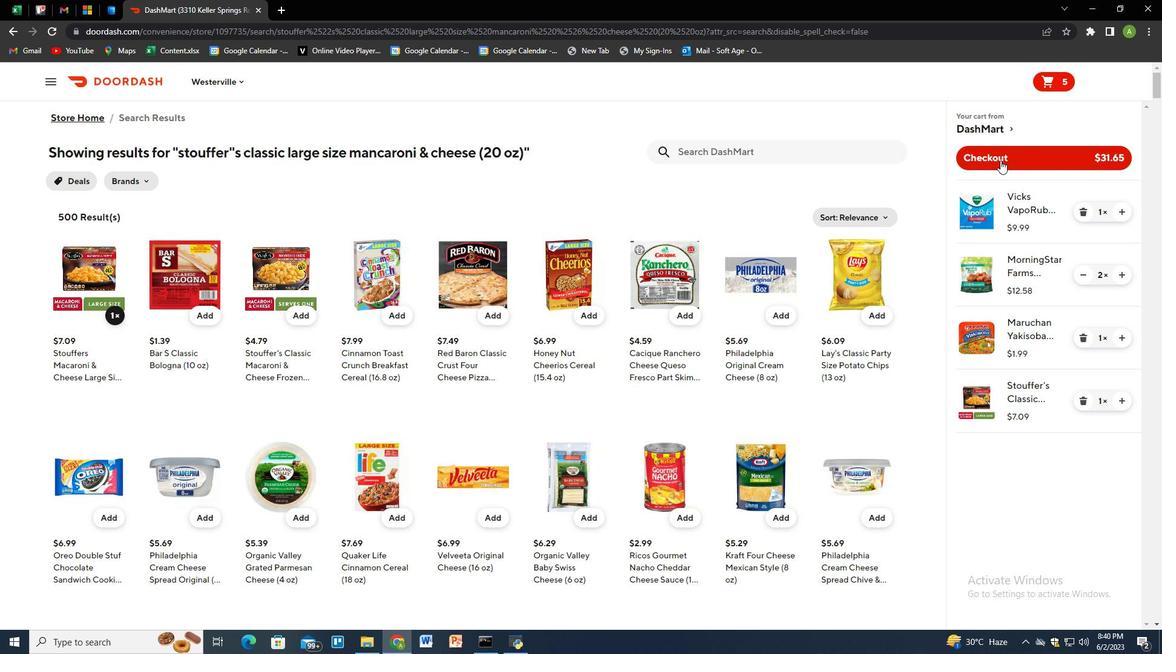 
